Task: Check the average views per listing of washer in the last 3 years.
Action: Mouse moved to (969, 237)
Screenshot: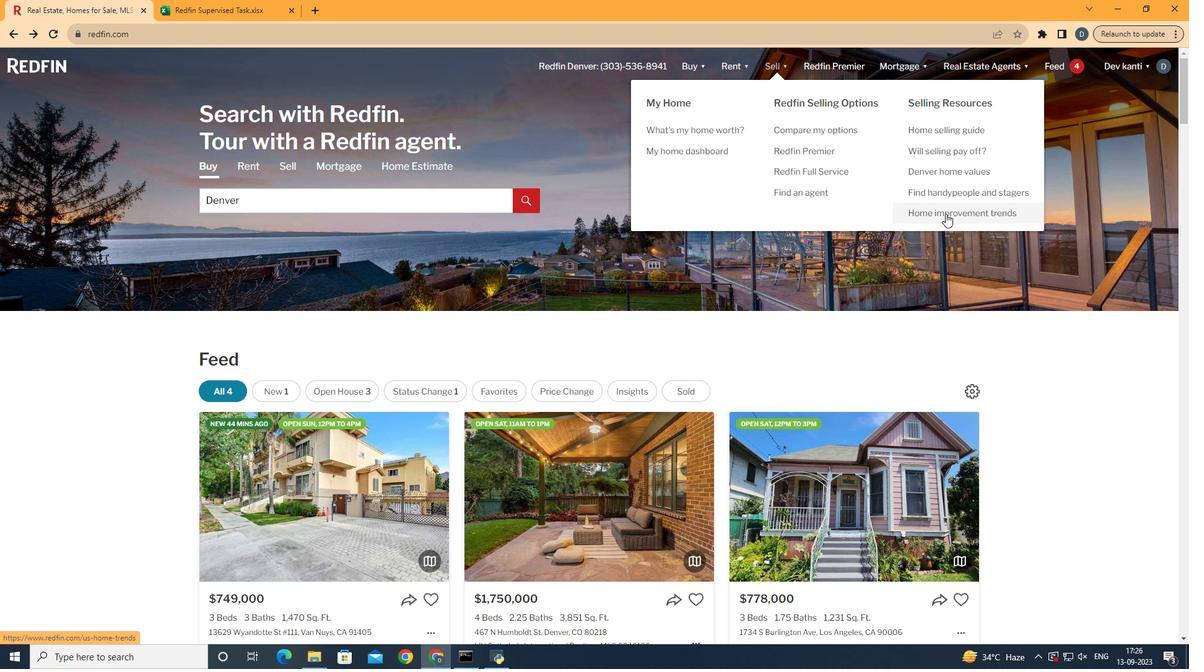 
Action: Mouse pressed left at (969, 237)
Screenshot: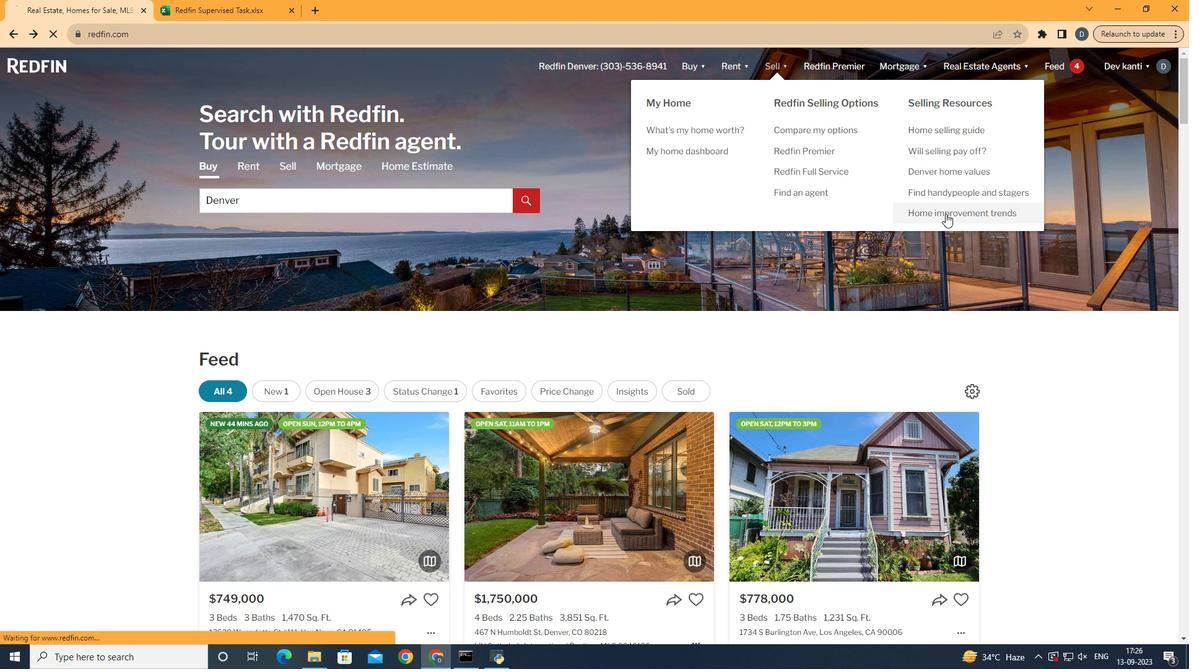 
Action: Mouse moved to (319, 272)
Screenshot: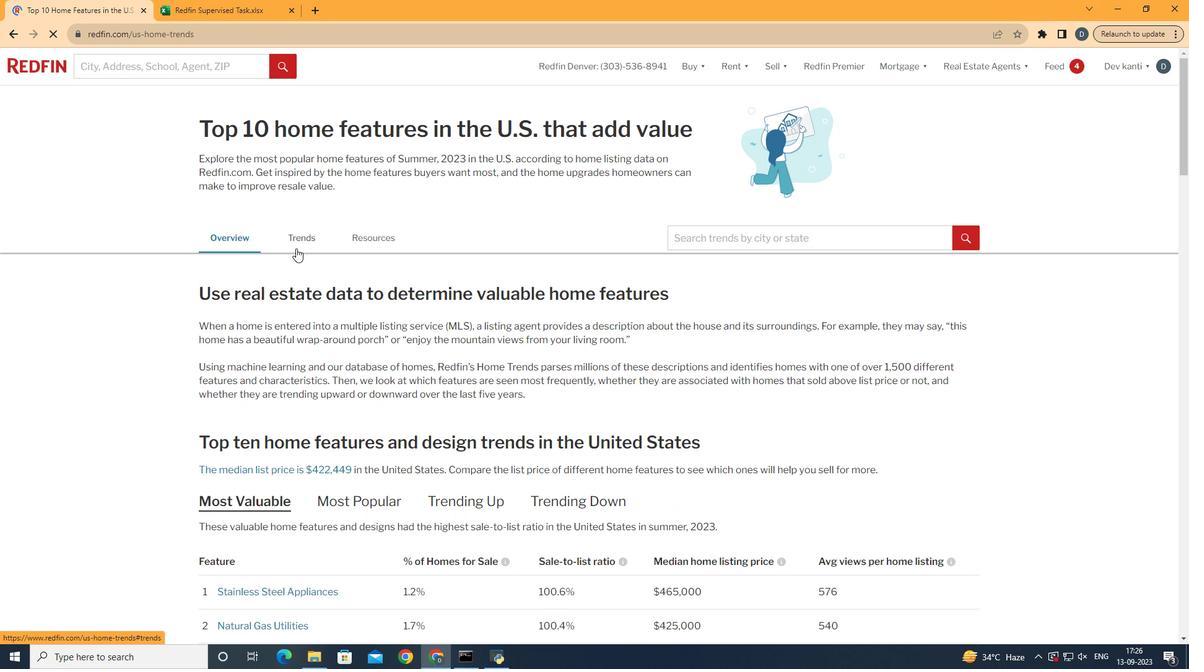 
Action: Mouse pressed left at (319, 272)
Screenshot: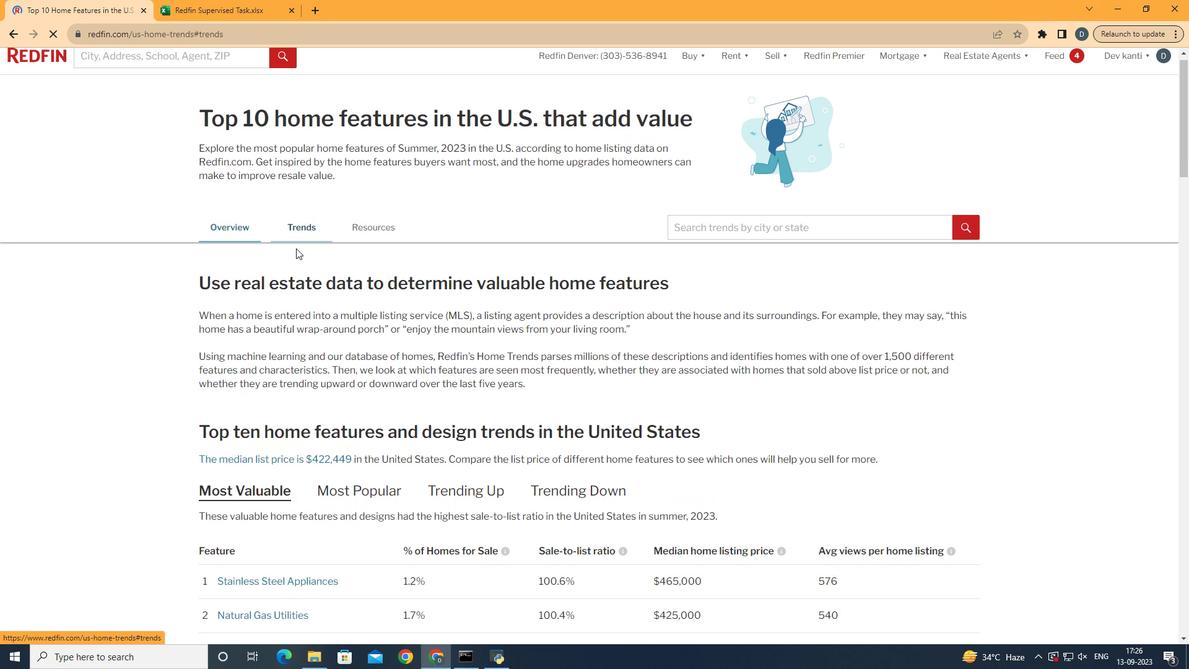 
Action: Mouse moved to (472, 402)
Screenshot: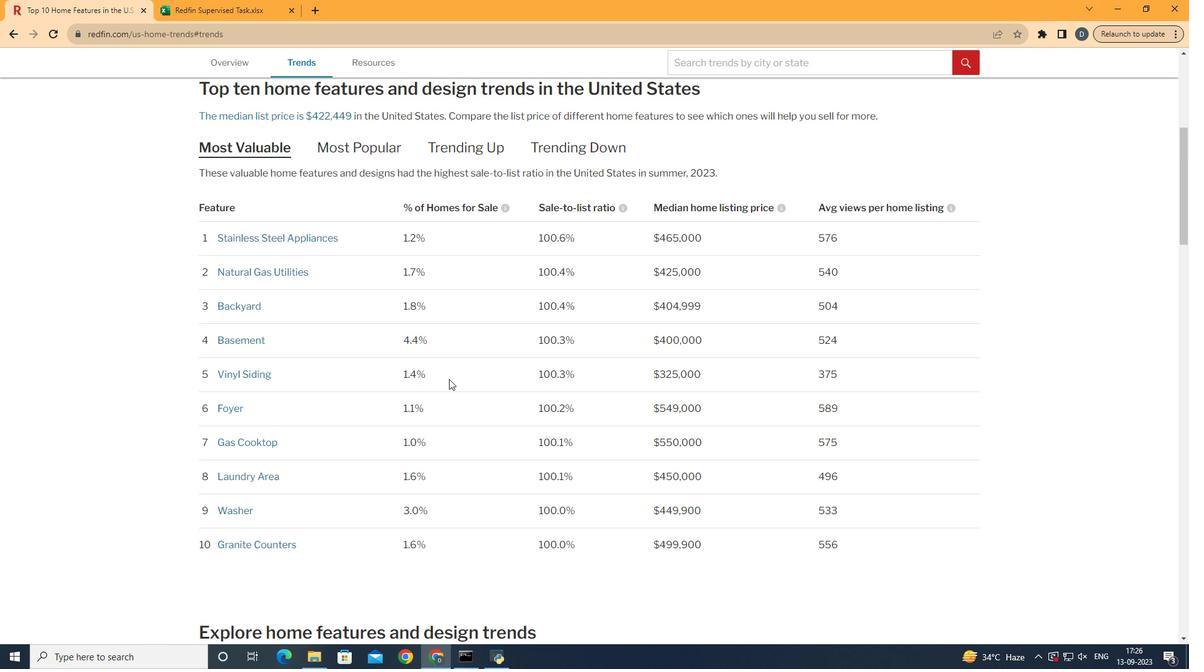 
Action: Mouse scrolled (472, 402) with delta (0, 0)
Screenshot: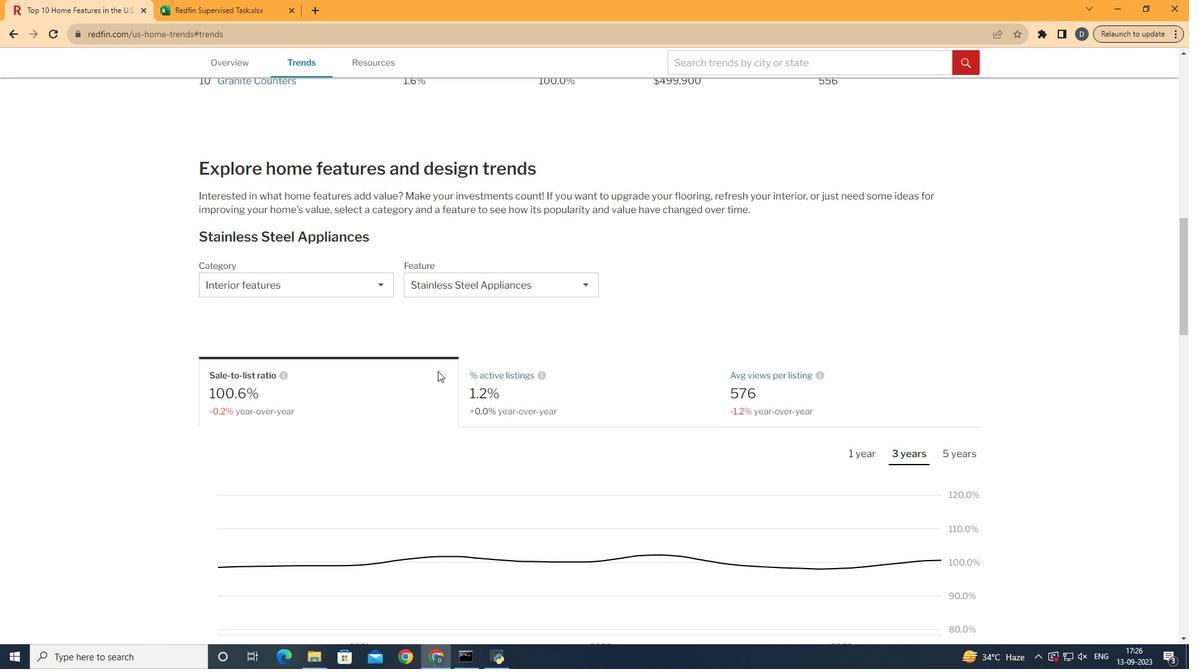 
Action: Mouse scrolled (472, 402) with delta (0, 0)
Screenshot: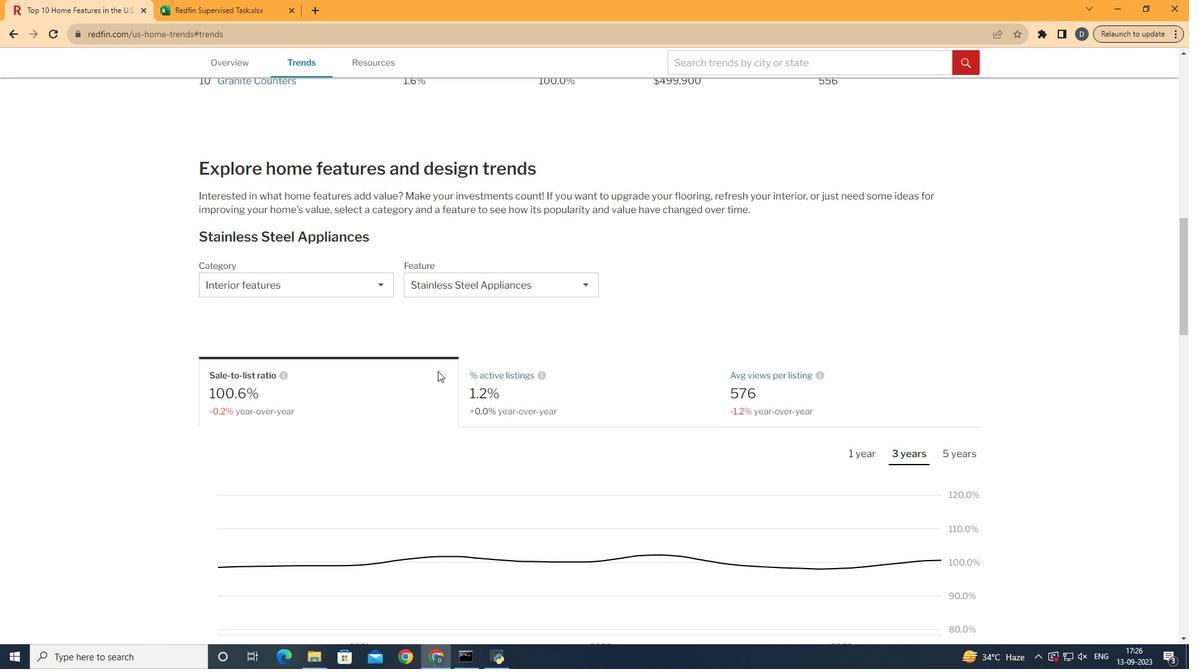
Action: Mouse scrolled (472, 402) with delta (0, 0)
Screenshot: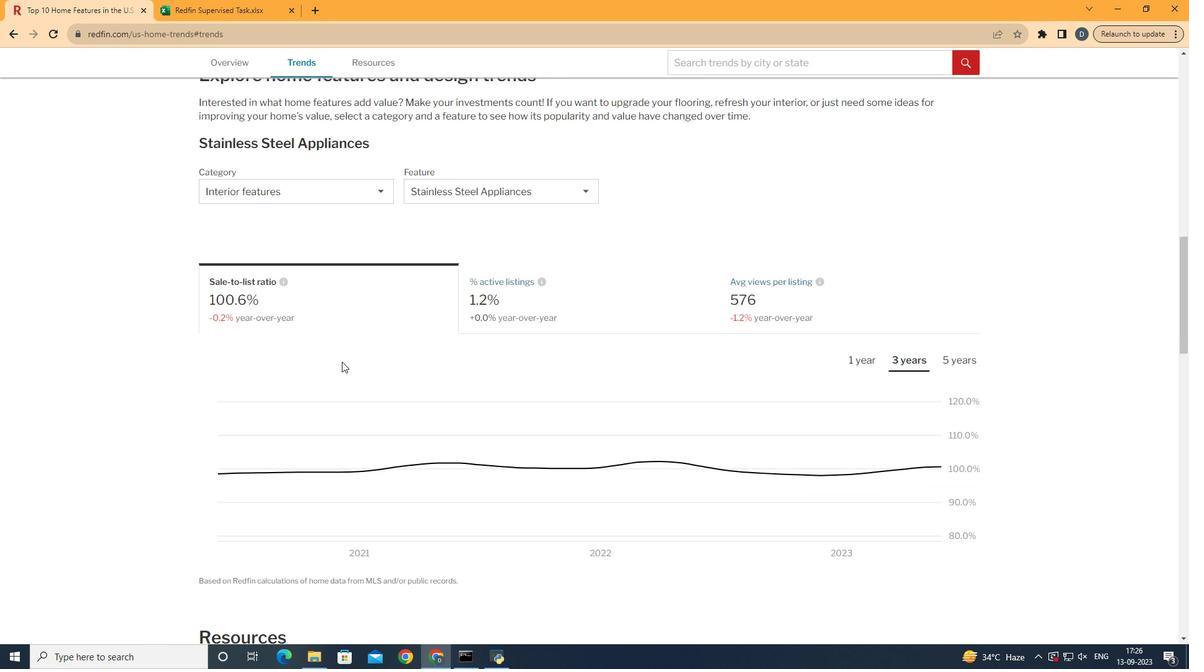 
Action: Mouse scrolled (472, 402) with delta (0, 0)
Screenshot: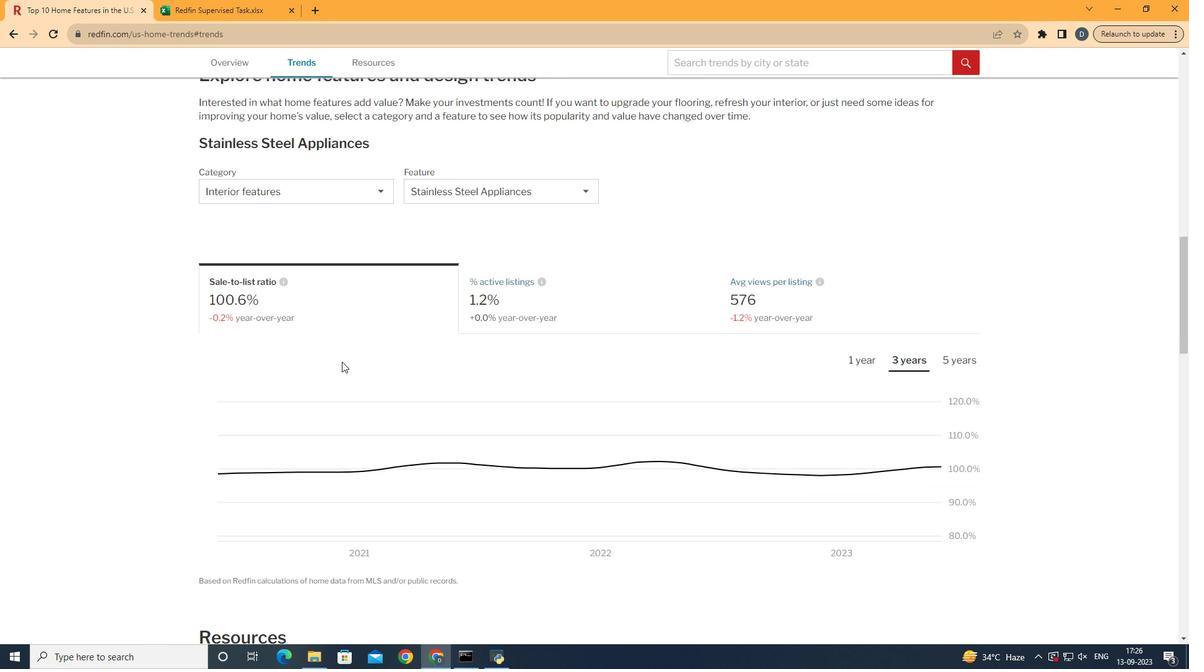 
Action: Mouse scrolled (472, 402) with delta (0, 0)
Screenshot: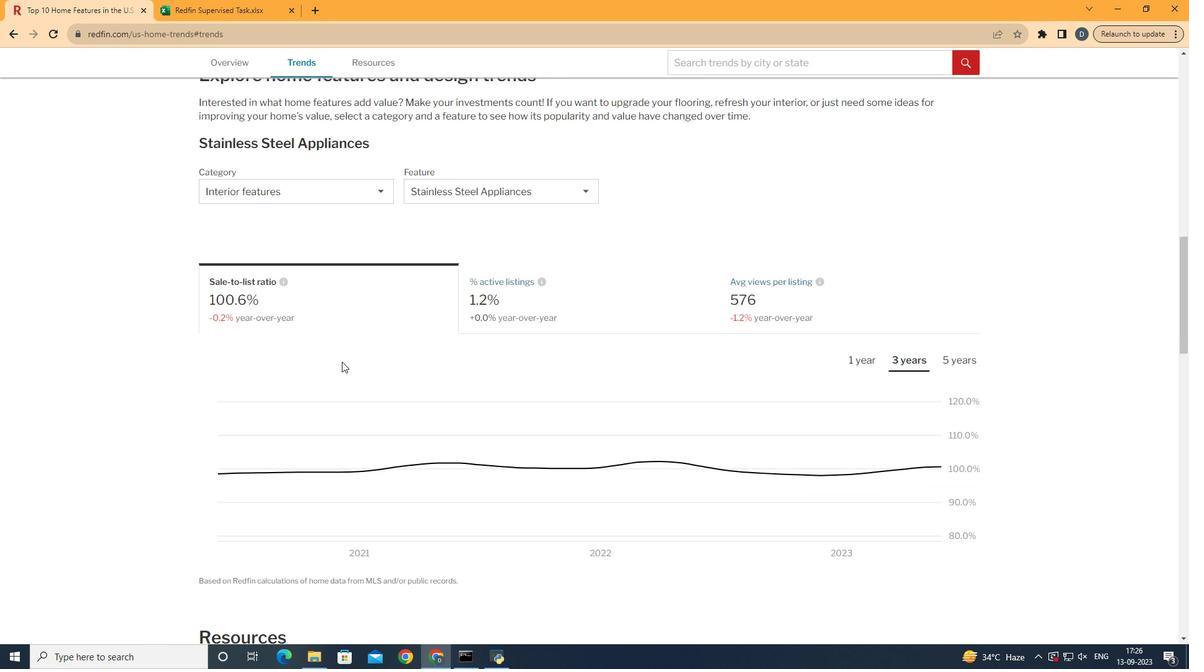 
Action: Mouse scrolled (472, 402) with delta (0, 0)
Screenshot: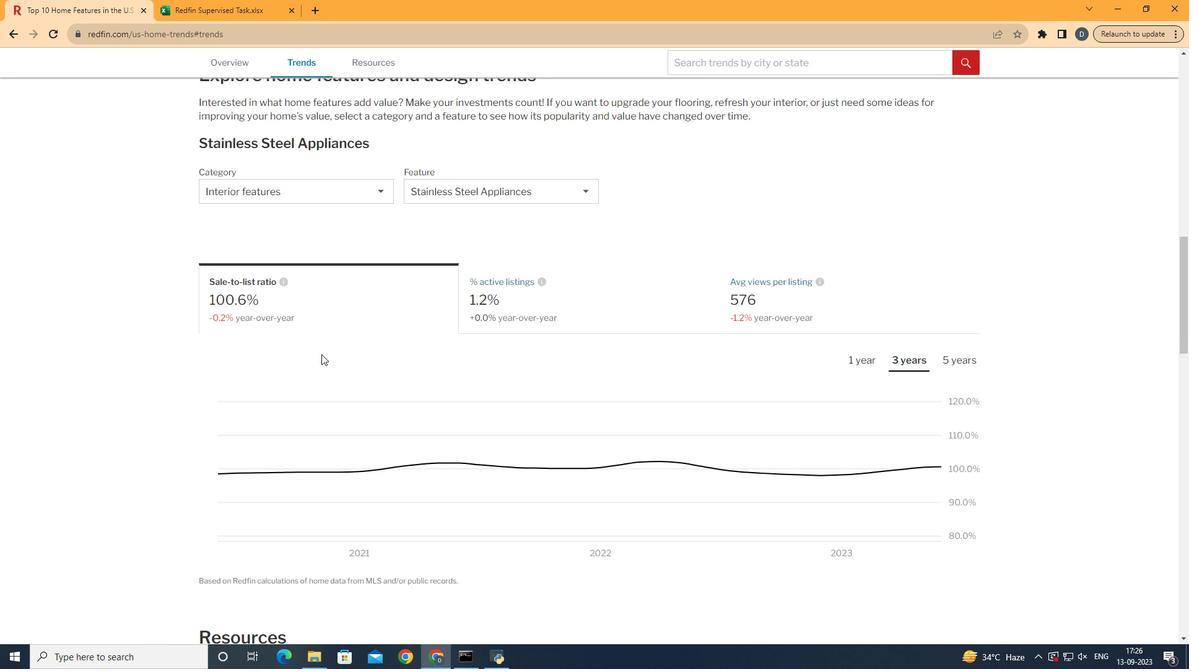
Action: Mouse scrolled (472, 402) with delta (0, 0)
Screenshot: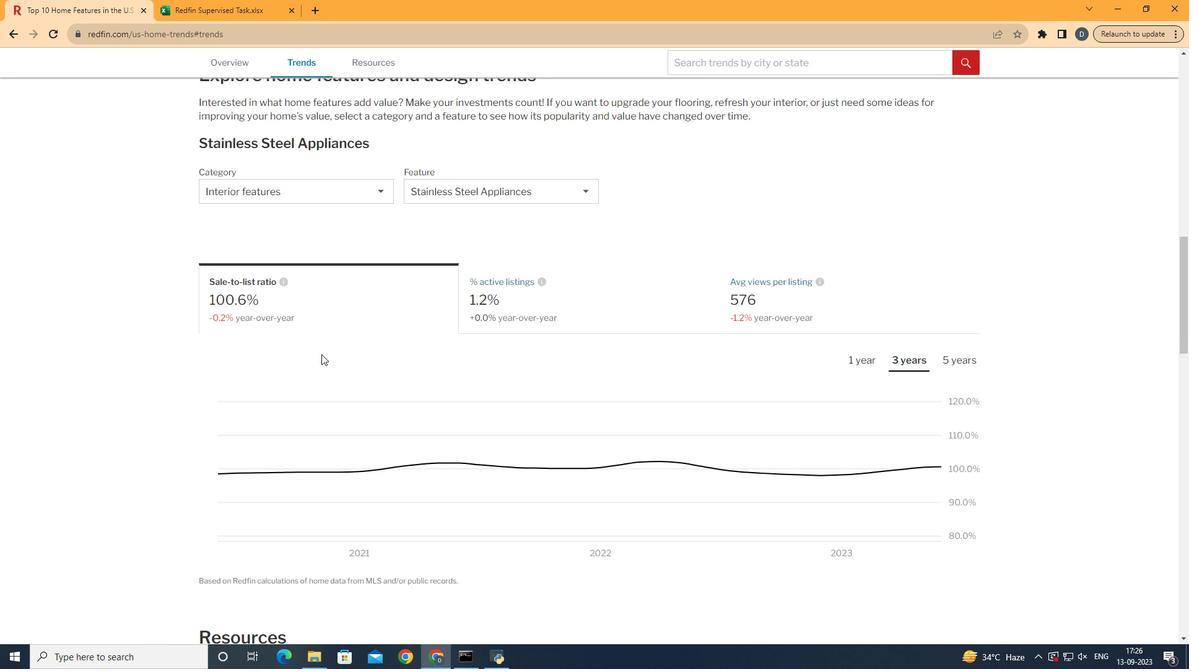 
Action: Mouse scrolled (472, 402) with delta (0, 0)
Screenshot: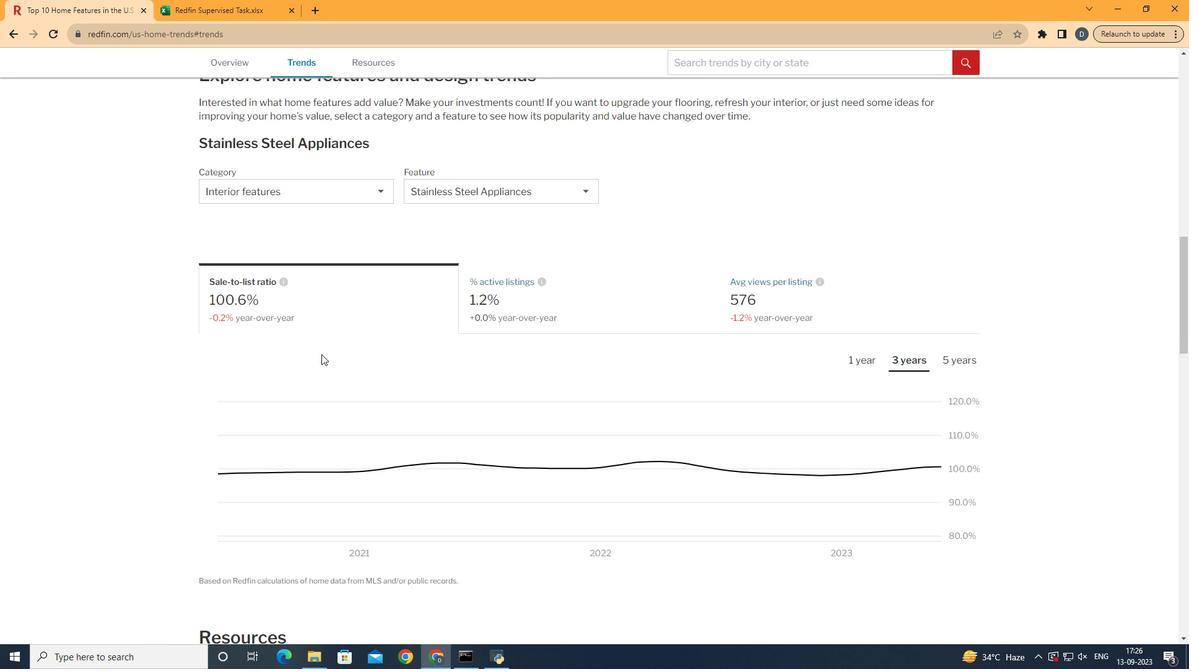 
Action: Mouse scrolled (472, 402) with delta (0, 0)
Screenshot: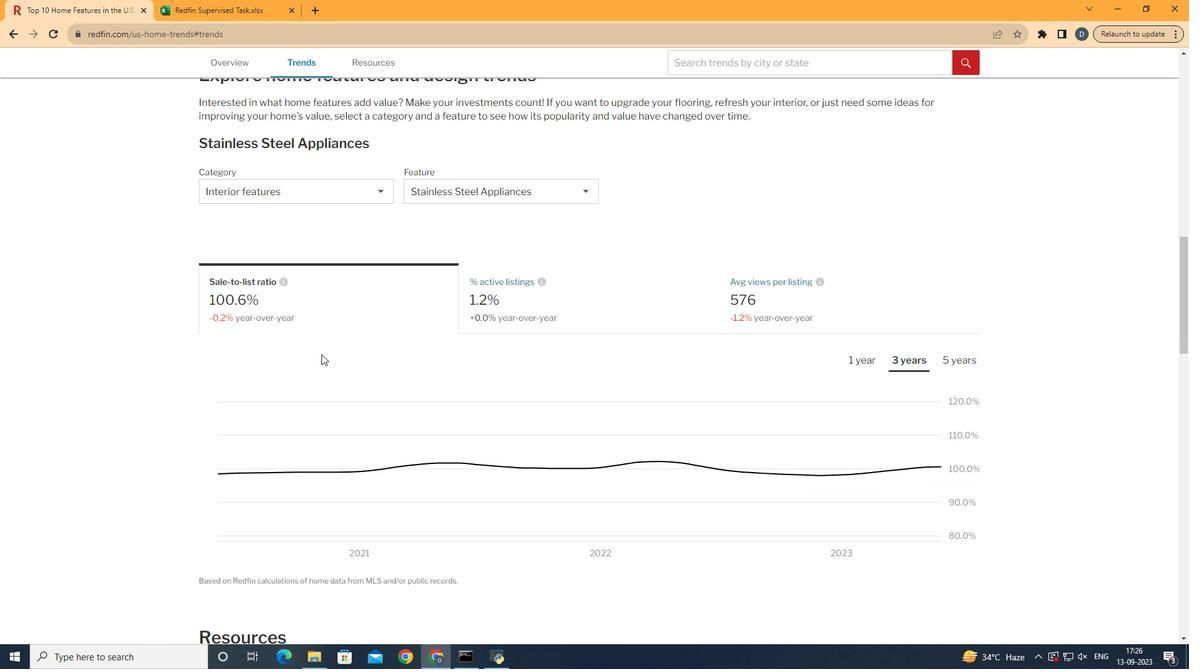 
Action: Mouse moved to (317, 209)
Screenshot: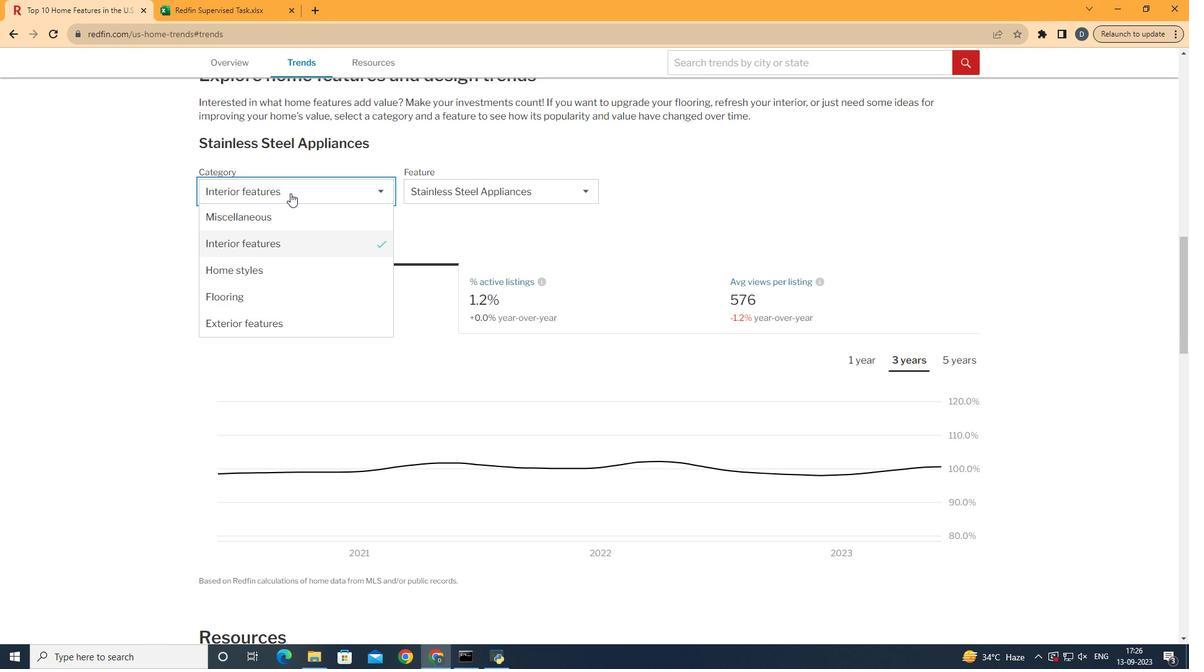 
Action: Mouse pressed left at (317, 209)
Screenshot: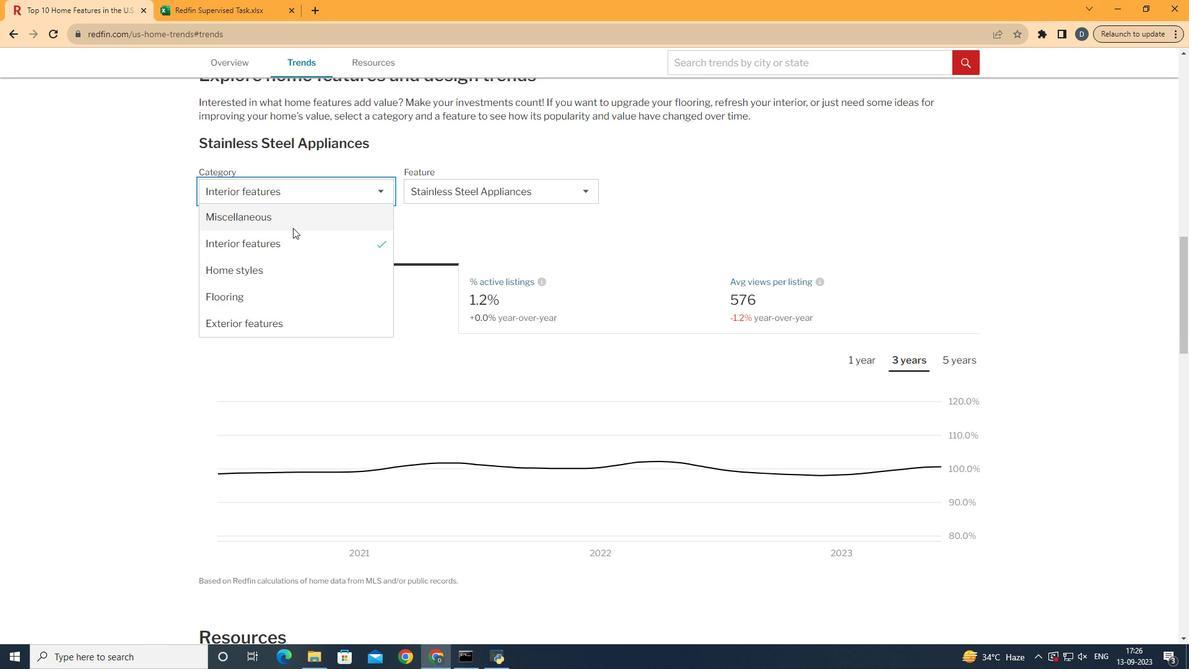 
Action: Mouse moved to (321, 270)
Screenshot: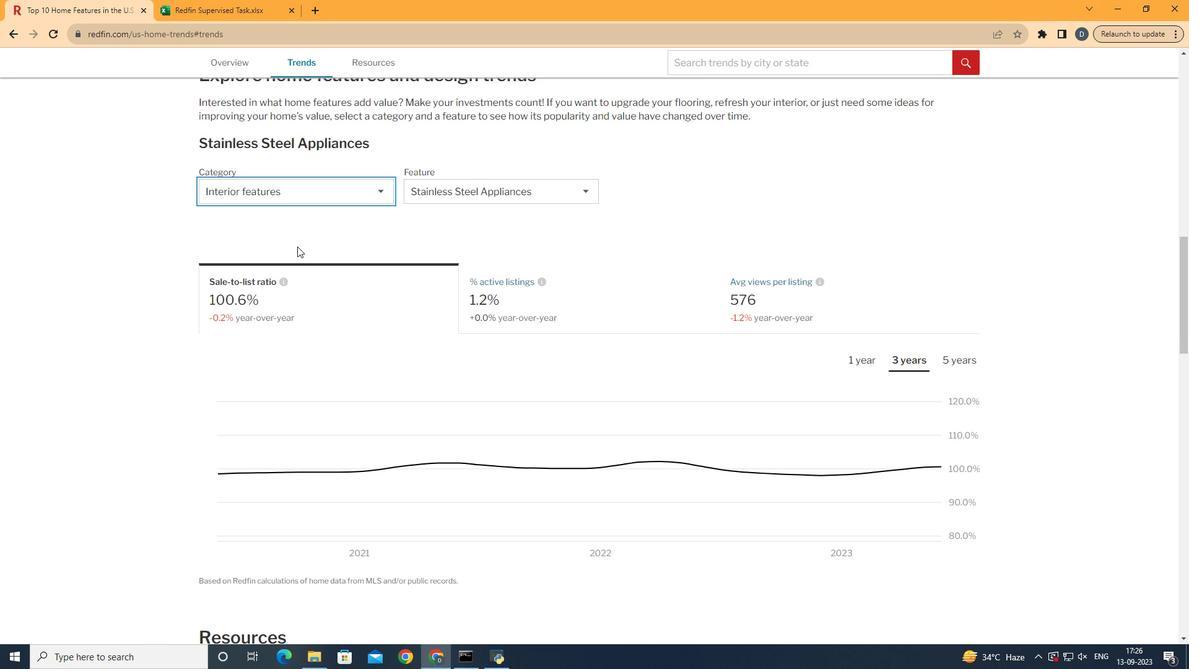 
Action: Mouse pressed left at (321, 270)
Screenshot: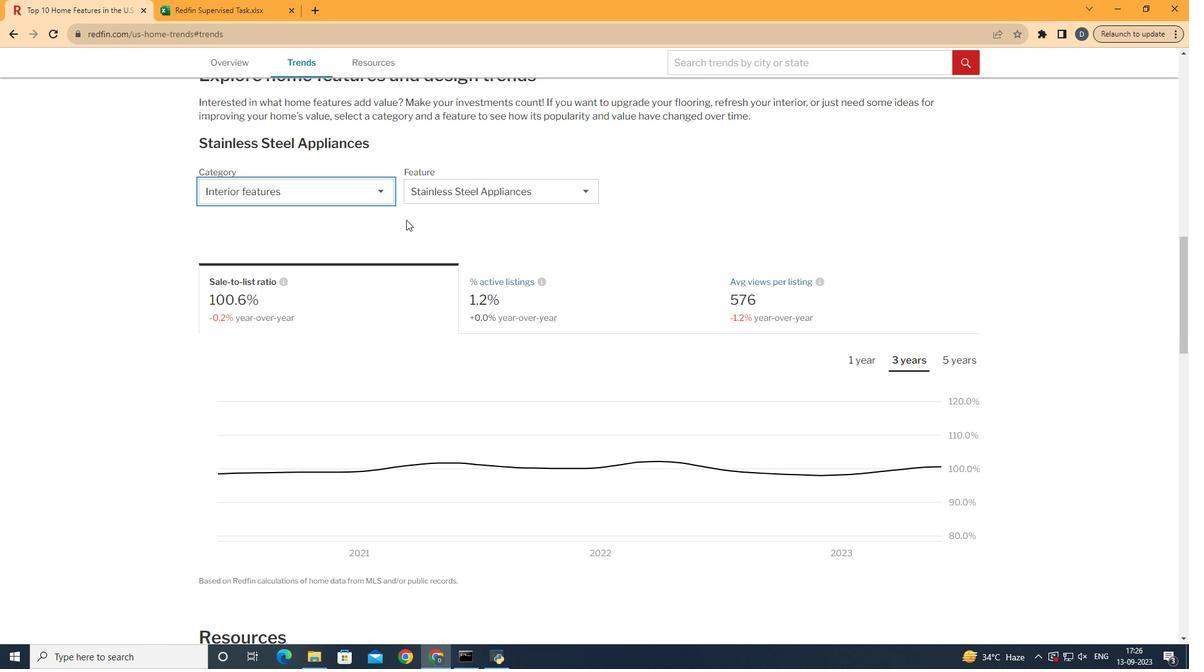 
Action: Mouse moved to (533, 207)
Screenshot: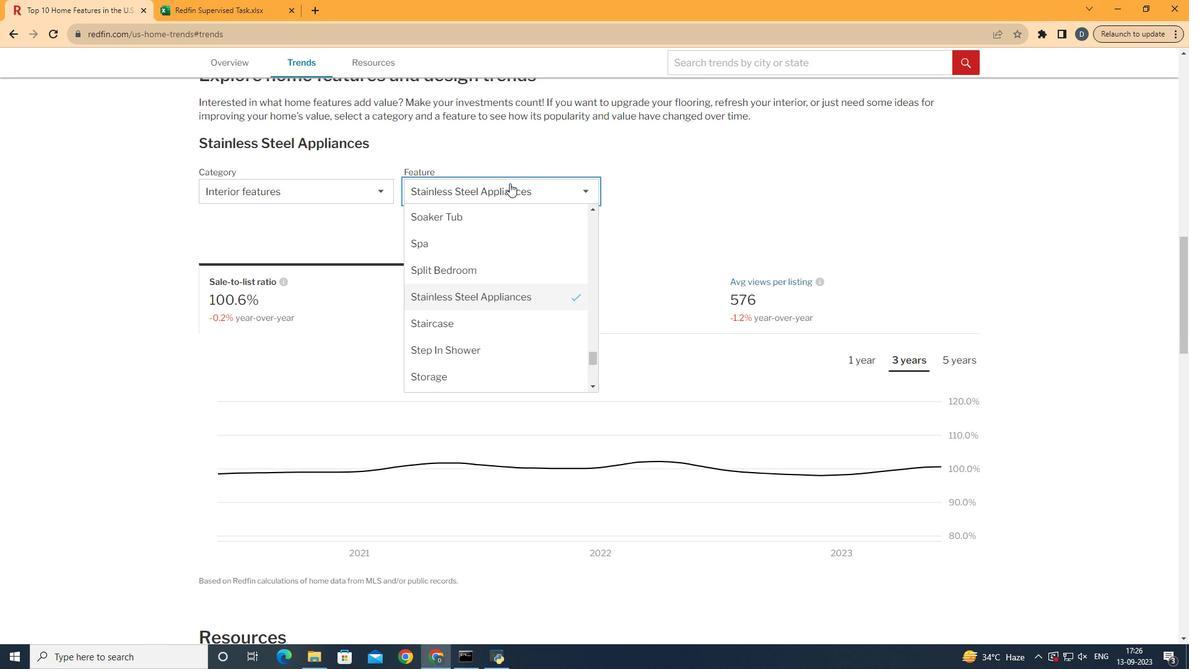 
Action: Mouse pressed left at (533, 207)
Screenshot: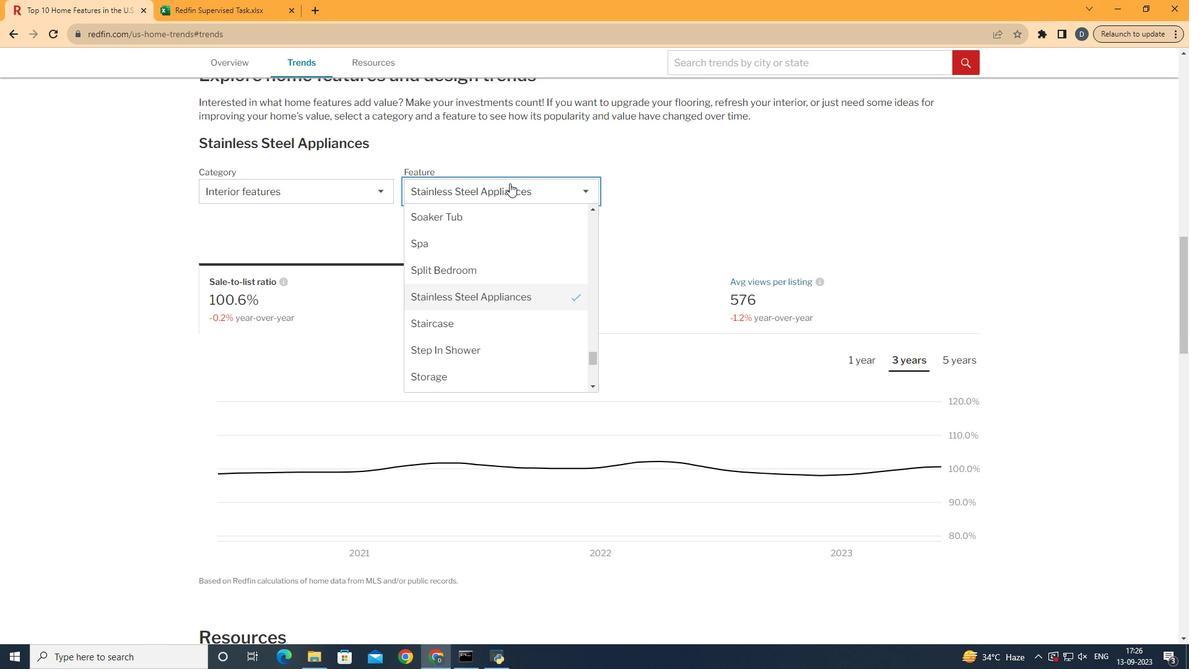 
Action: Mouse moved to (529, 335)
Screenshot: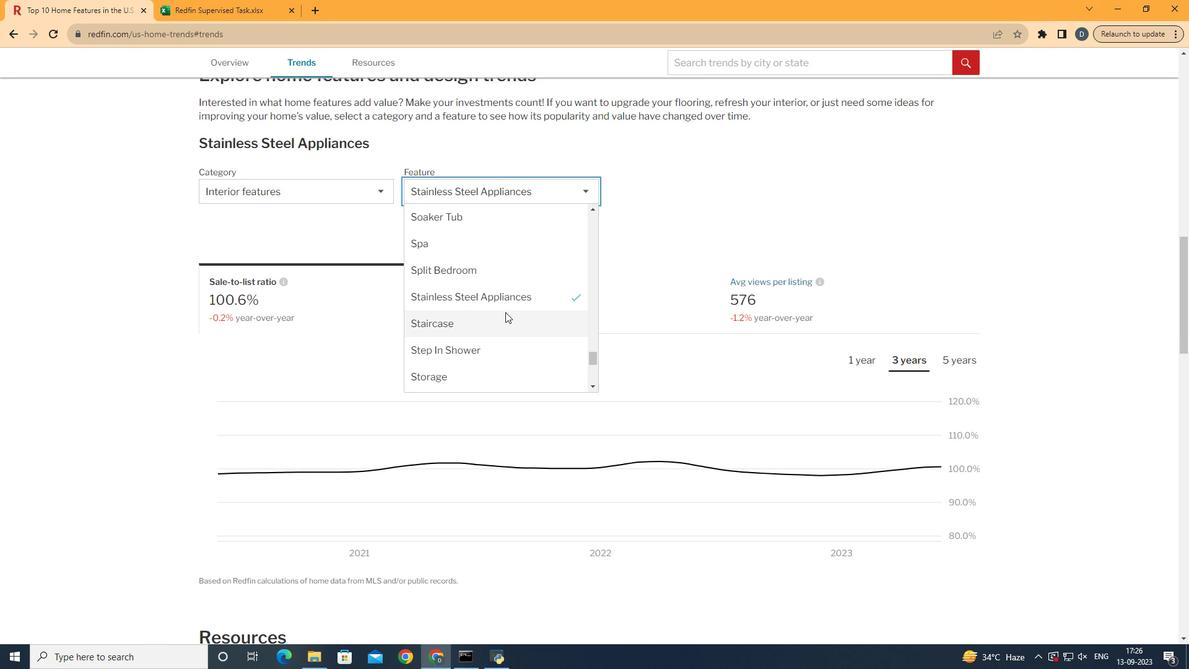 
Action: Mouse scrolled (529, 335) with delta (0, 0)
Screenshot: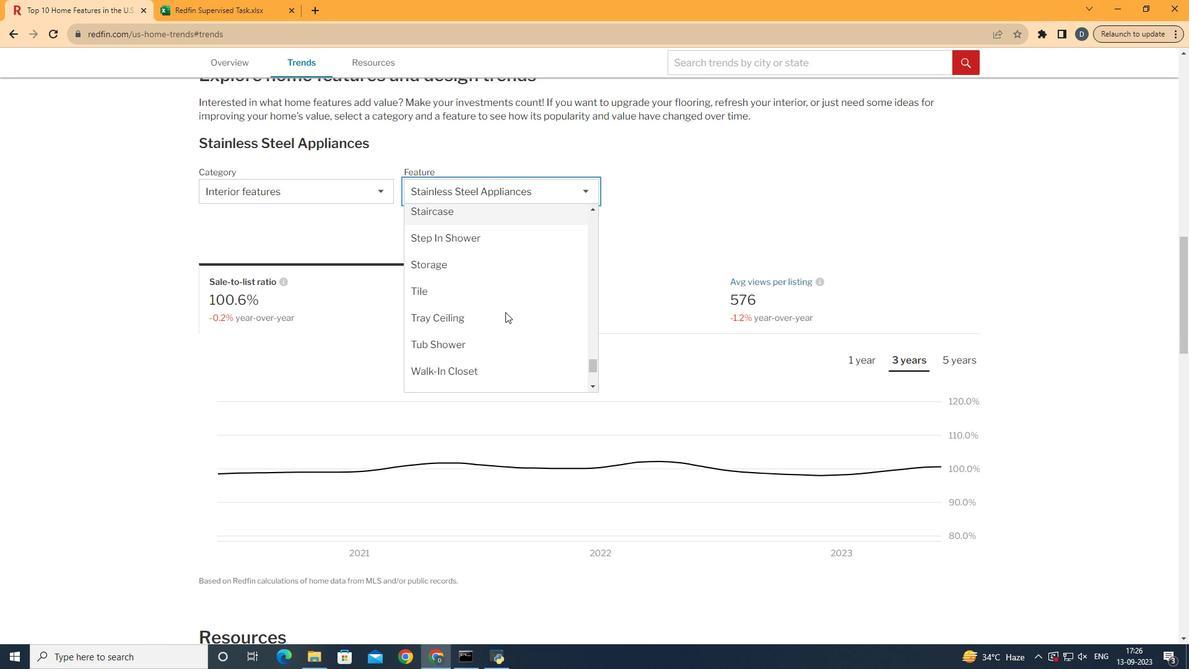 
Action: Mouse scrolled (529, 335) with delta (0, 0)
Screenshot: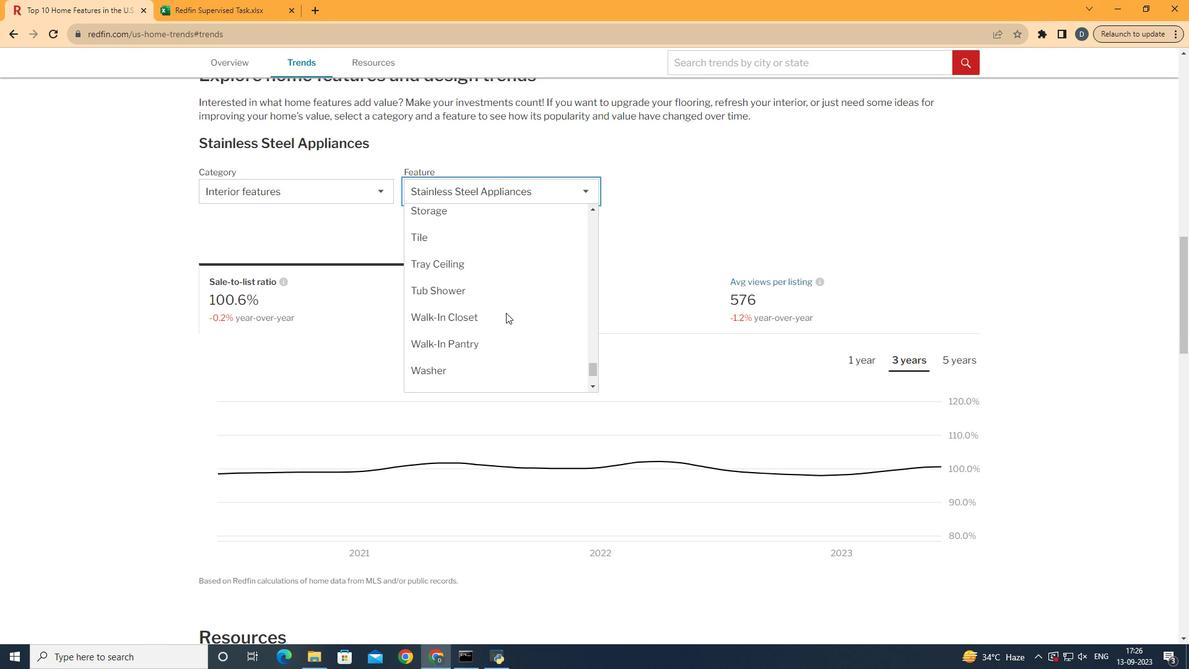 
Action: Mouse scrolled (529, 335) with delta (0, 0)
Screenshot: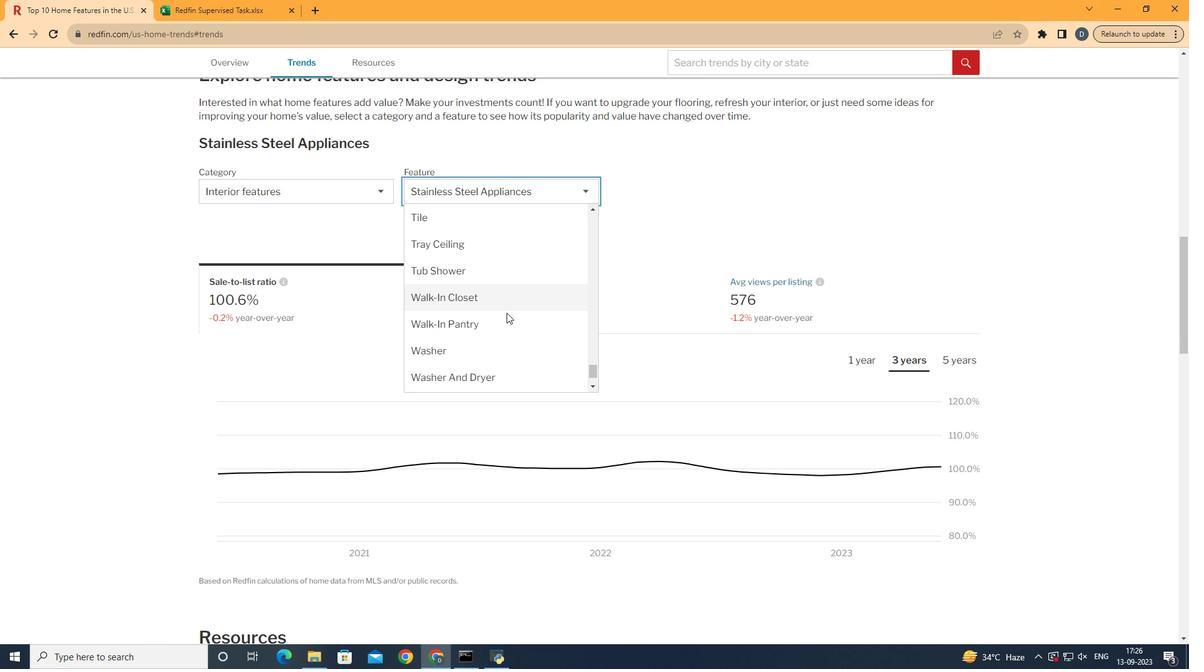 
Action: Mouse moved to (540, 337)
Screenshot: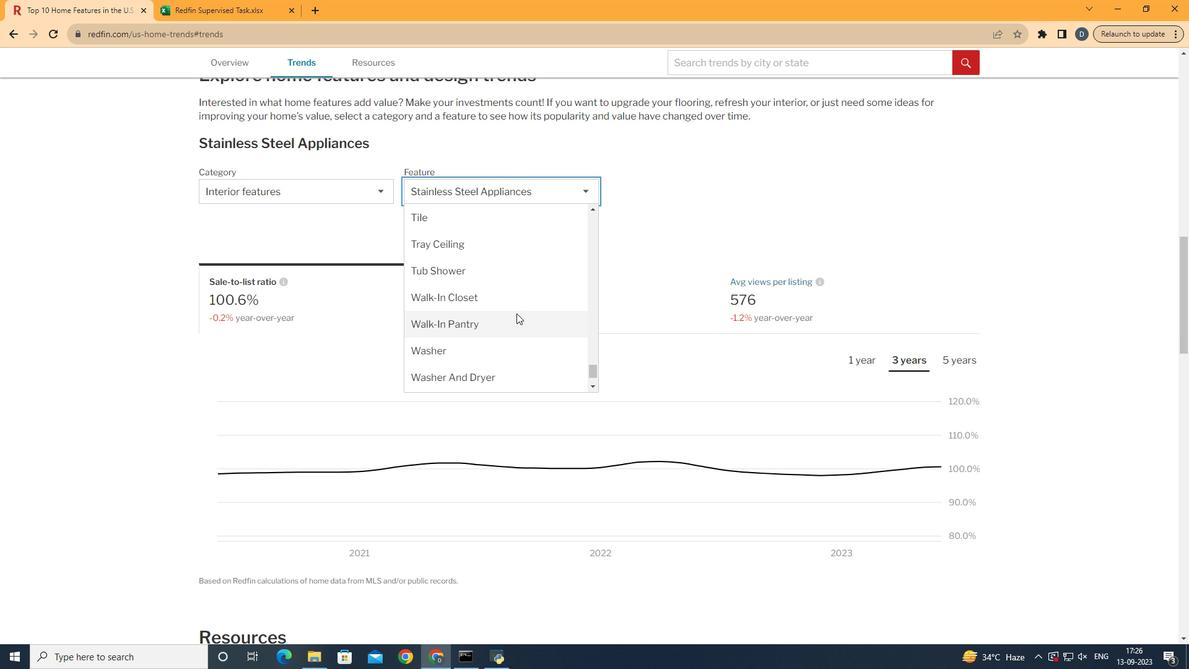 
Action: Mouse scrolled (540, 336) with delta (0, 0)
Screenshot: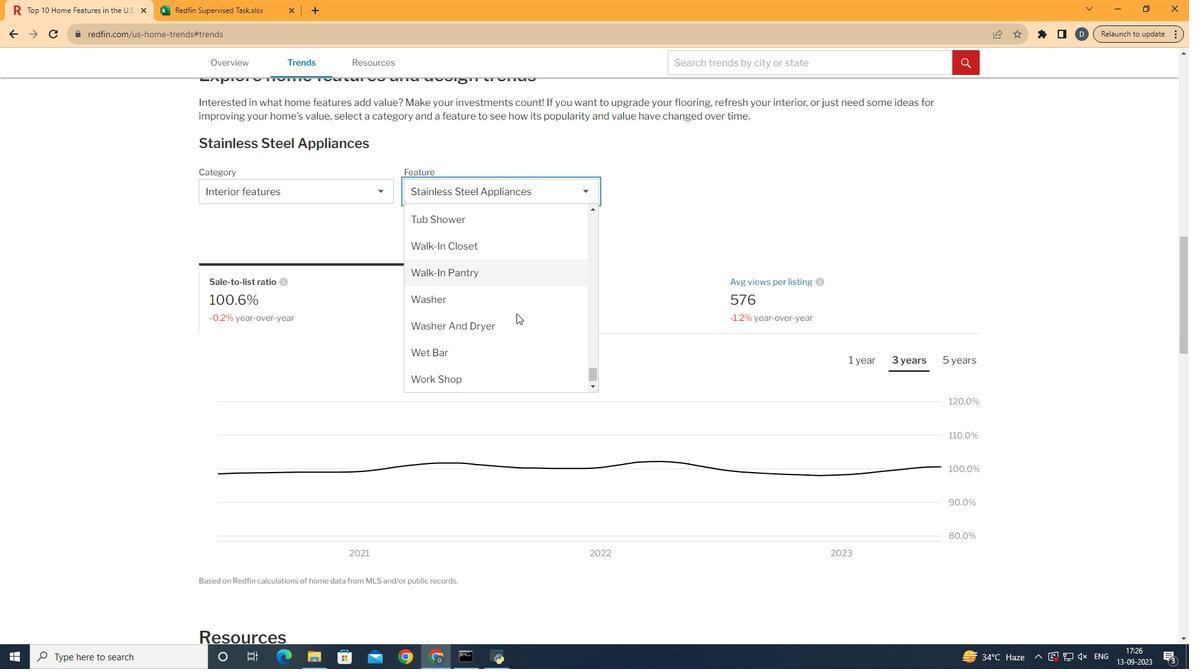 
Action: Mouse moved to (540, 333)
Screenshot: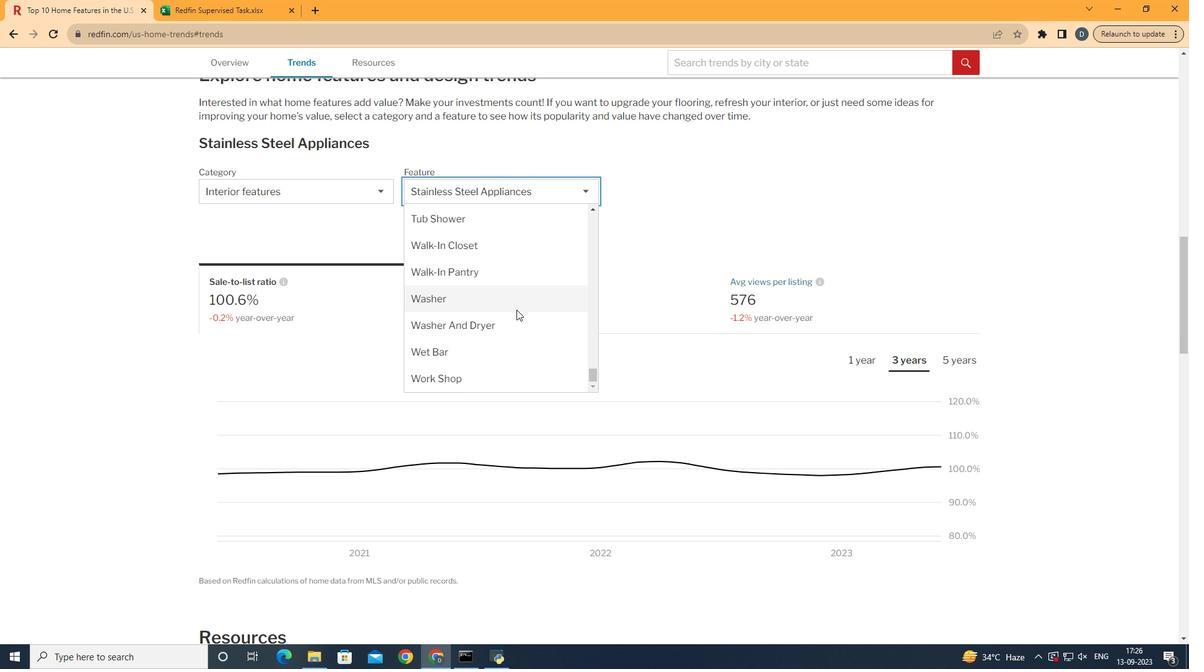
Action: Mouse pressed left at (540, 333)
Screenshot: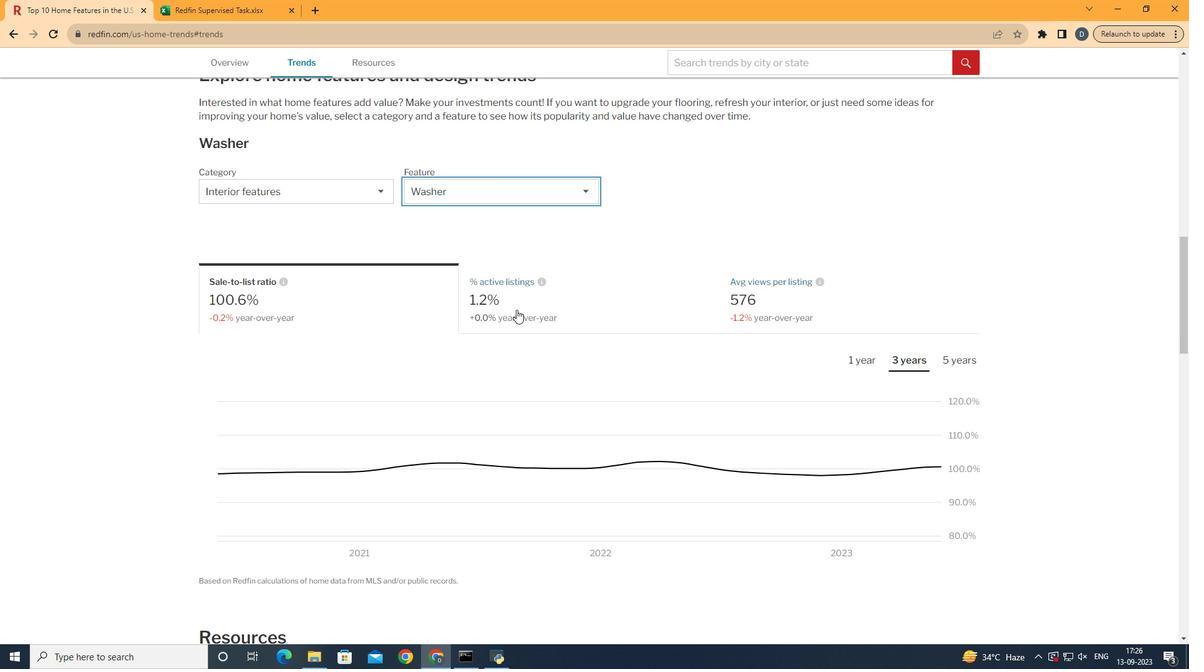 
Action: Mouse moved to (874, 326)
Screenshot: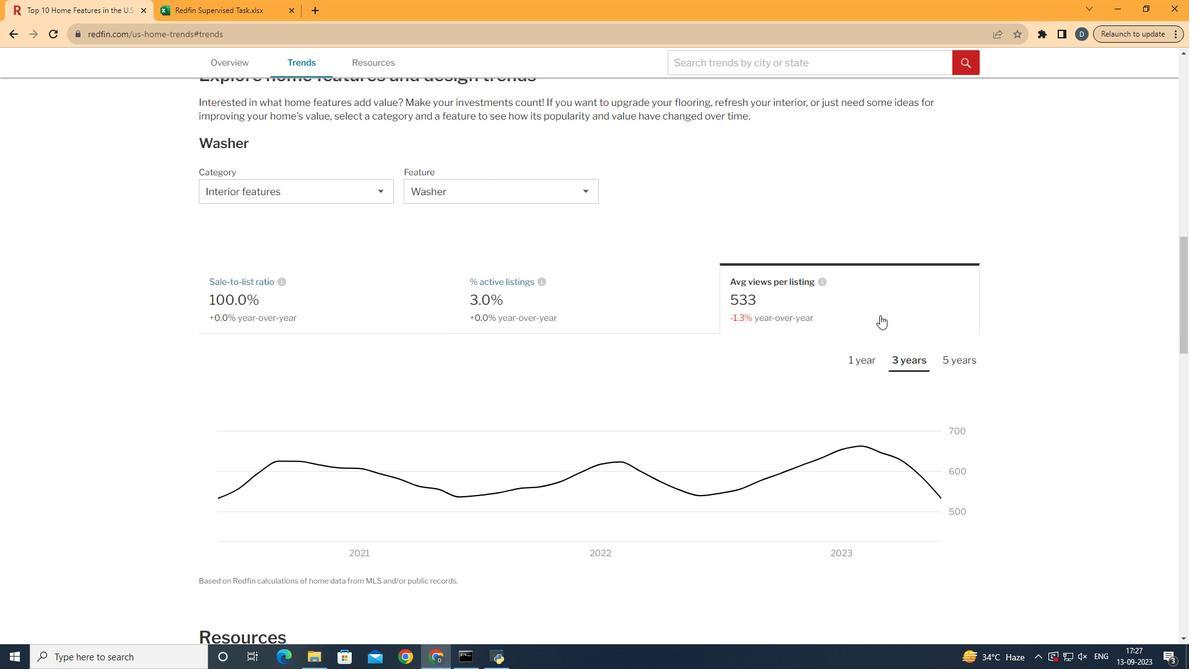 
Action: Mouse pressed left at (874, 326)
Screenshot: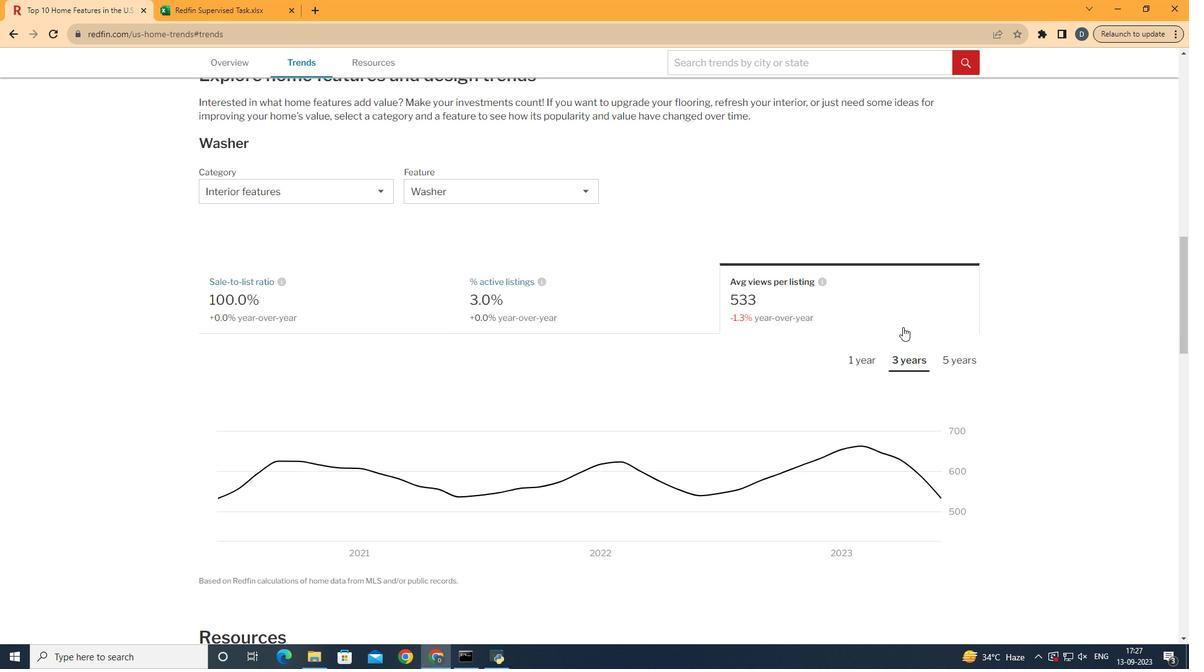 
Action: Mouse moved to (934, 379)
Screenshot: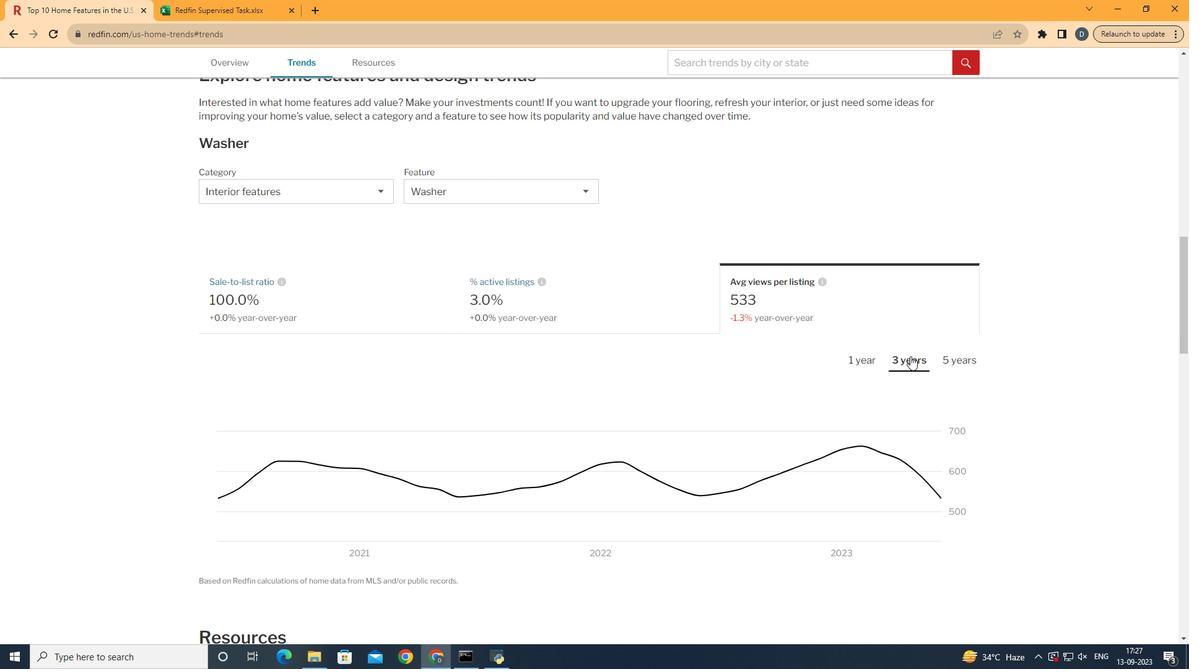 
Action: Mouse pressed left at (934, 379)
Screenshot: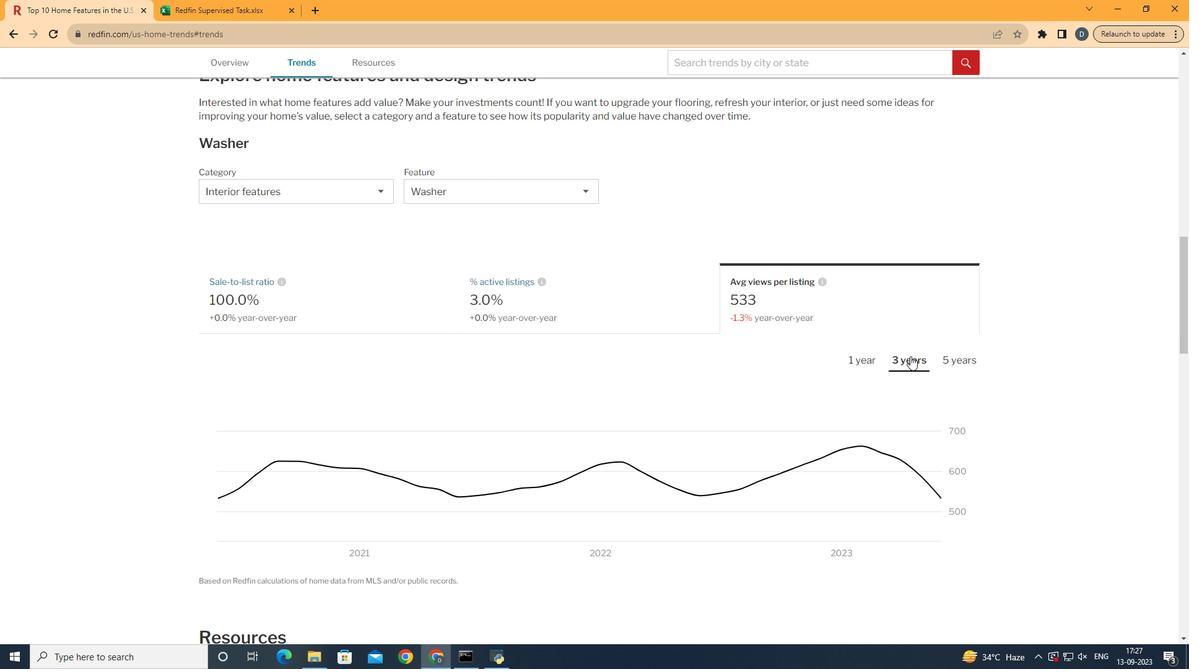 
